 Task: Use the audio channel remapper to remap the "Left" to "Rear left".
Action: Mouse moved to (114, 26)
Screenshot: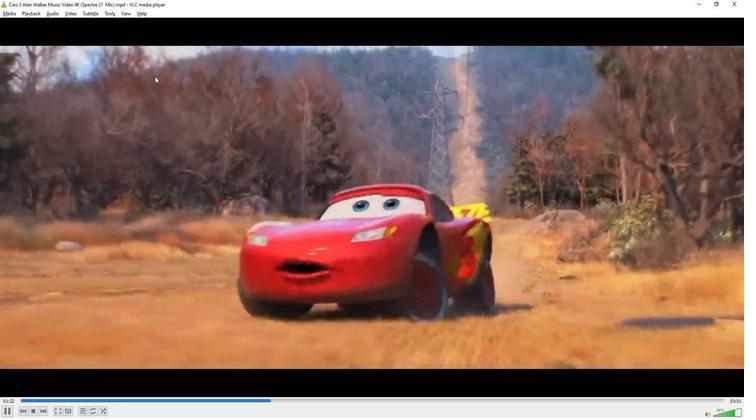 
Action: Mouse pressed left at (114, 26)
Screenshot: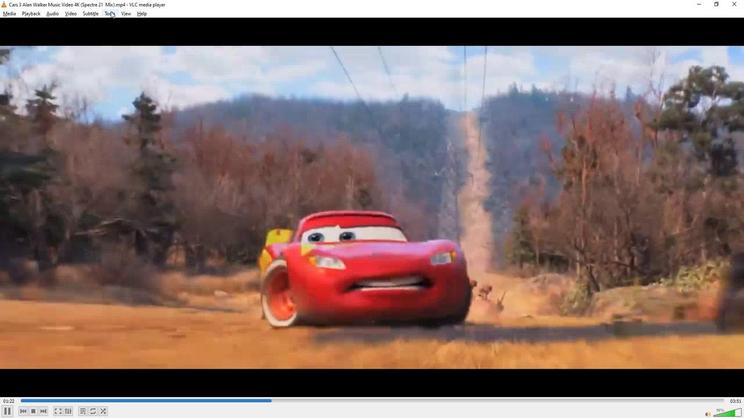 
Action: Mouse moved to (127, 115)
Screenshot: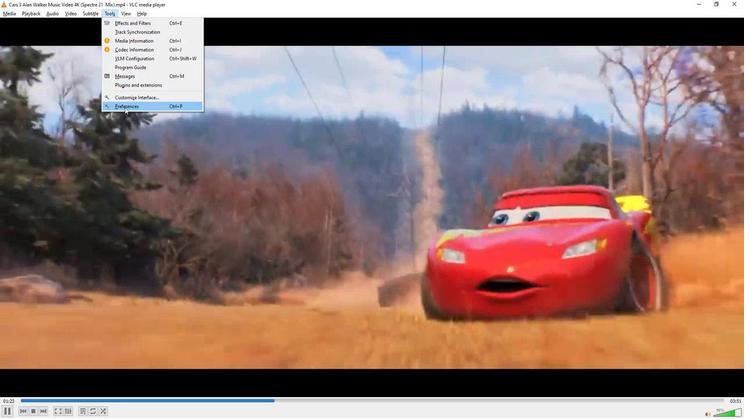 
Action: Mouse pressed left at (127, 115)
Screenshot: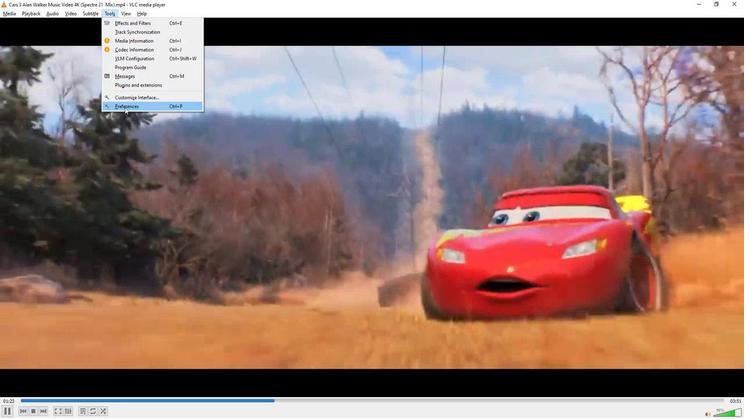 
Action: Mouse moved to (221, 306)
Screenshot: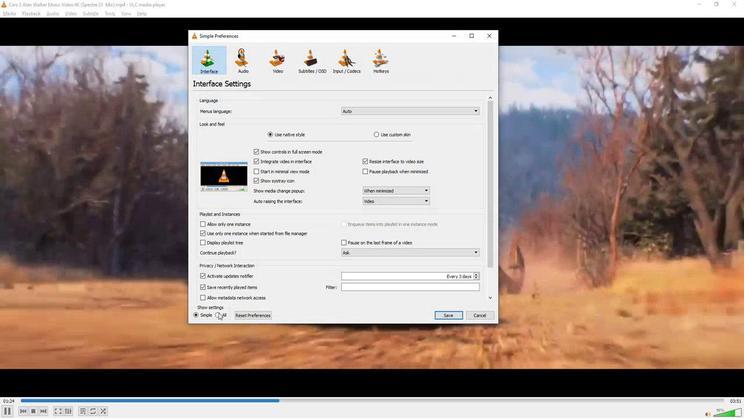 
Action: Mouse pressed left at (221, 306)
Screenshot: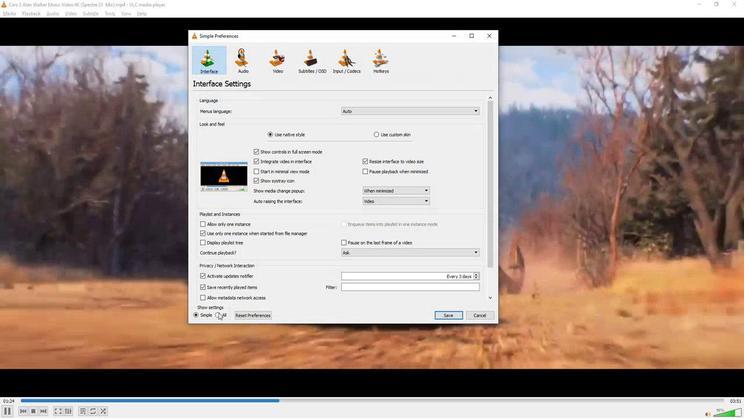 
Action: Mouse moved to (210, 147)
Screenshot: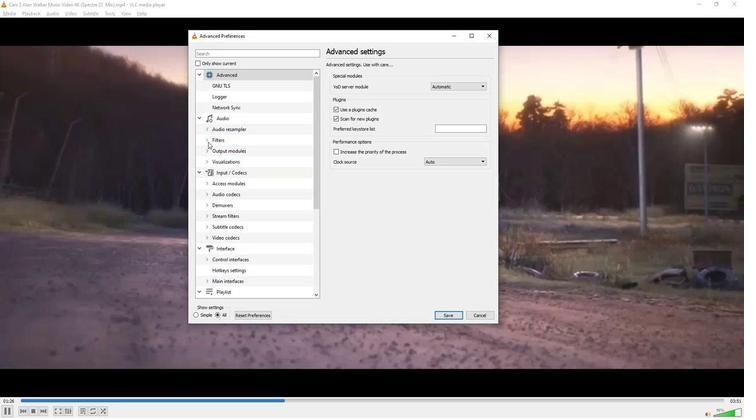 
Action: Mouse pressed left at (210, 147)
Screenshot: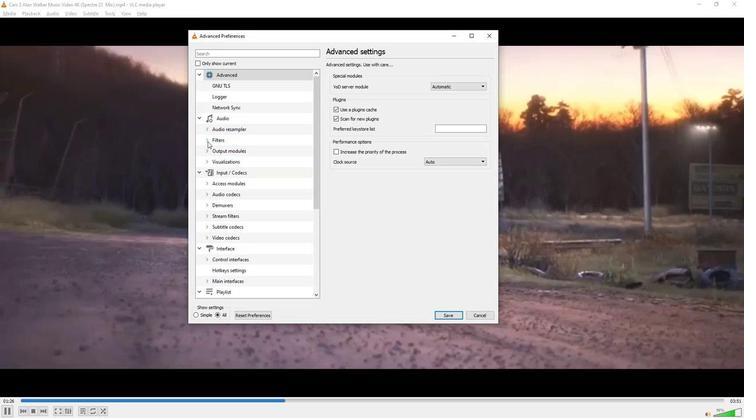 
Action: Mouse moved to (226, 244)
Screenshot: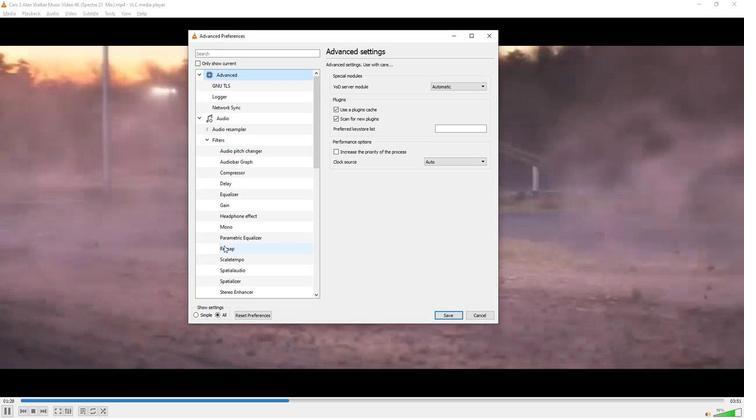 
Action: Mouse pressed left at (226, 244)
Screenshot: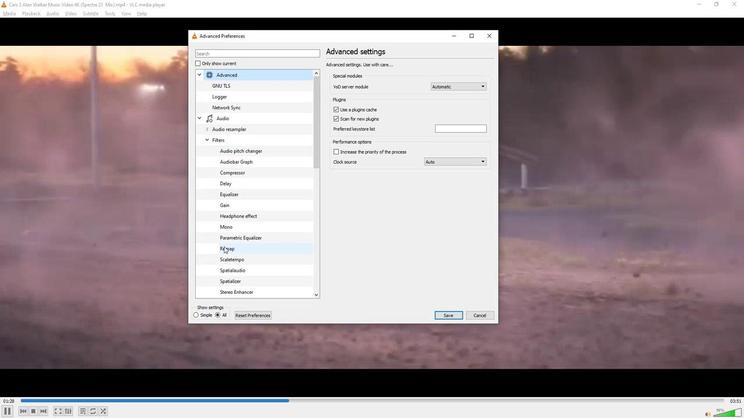 
Action: Mouse moved to (460, 84)
Screenshot: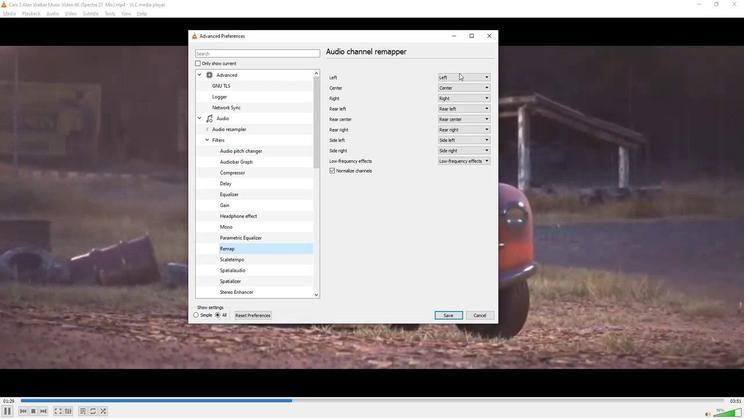 
Action: Mouse pressed left at (460, 84)
Screenshot: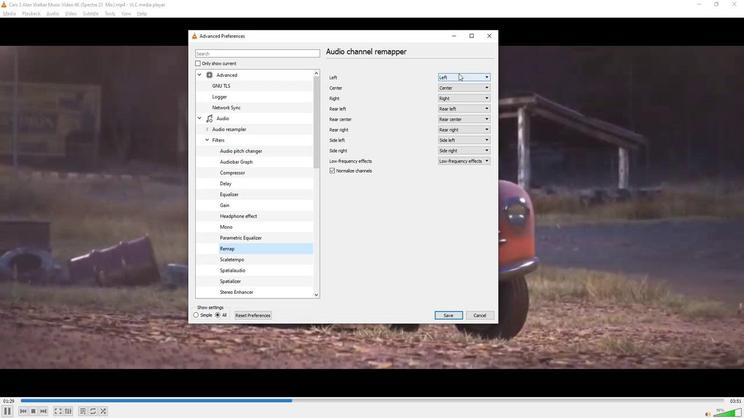 
Action: Mouse moved to (454, 105)
Screenshot: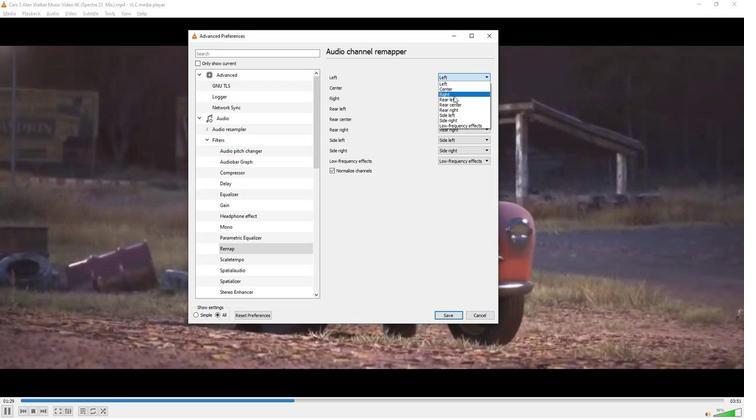 
Action: Mouse pressed left at (454, 105)
Screenshot: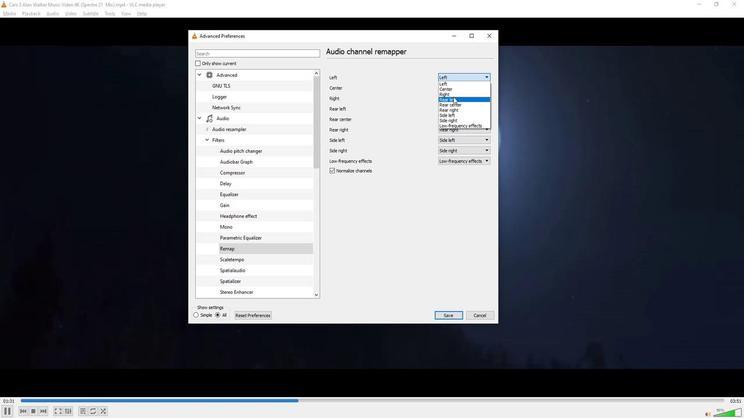 
Action: Mouse moved to (400, 228)
Screenshot: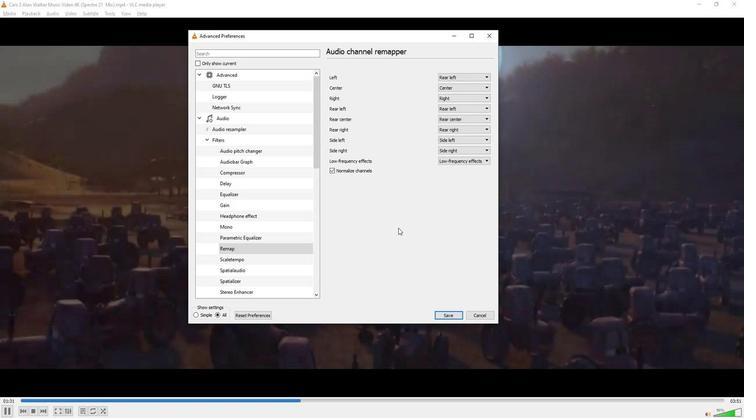 
